 Task: Organize a 3-hour coding and robotics workshop for young tech enthusiasts.
Action: Mouse pressed left at (470, 201)
Screenshot: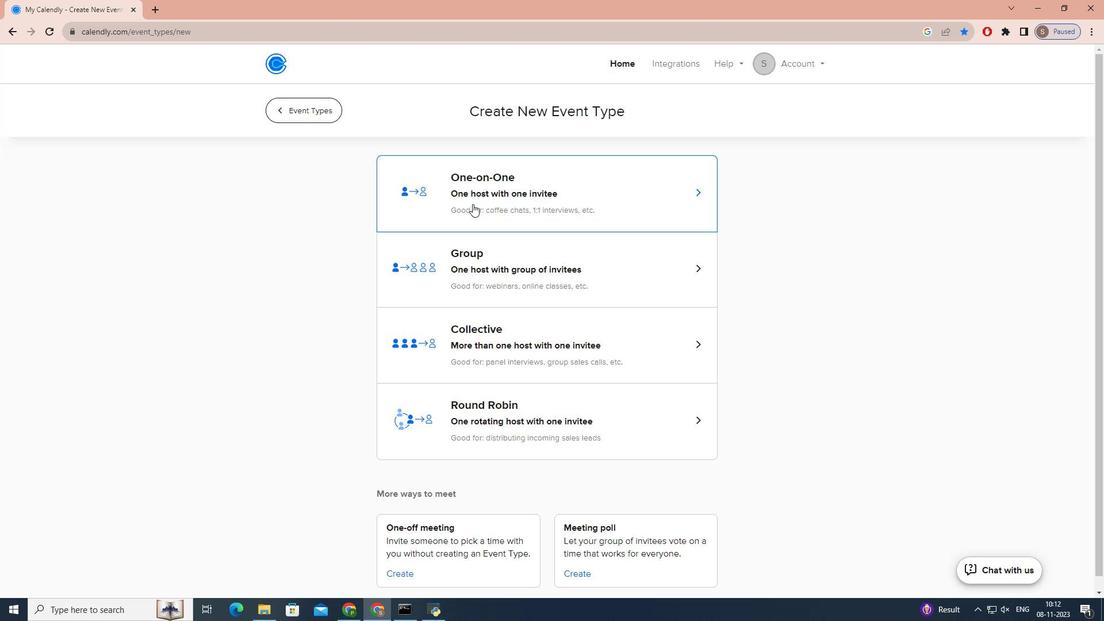 
Action: Key pressed y<Key.caps_lock>OUNG<Key.space><Key.caps_lock>t<Key.caps_lock>ECH<Key.space><Key.caps_lock>e<Key.caps_lock>NTHUSIASTS<Key.space><Key.caps_lock>c<Key.caps_lock>ODING<Key.space><Key.shift>&<Key.space><Key.caps_lock>r<Key.caps_lock>OBOTICS<Key.space><Key.caps_lock>w<Key.caps_lock>ORKSHOP
Screenshot: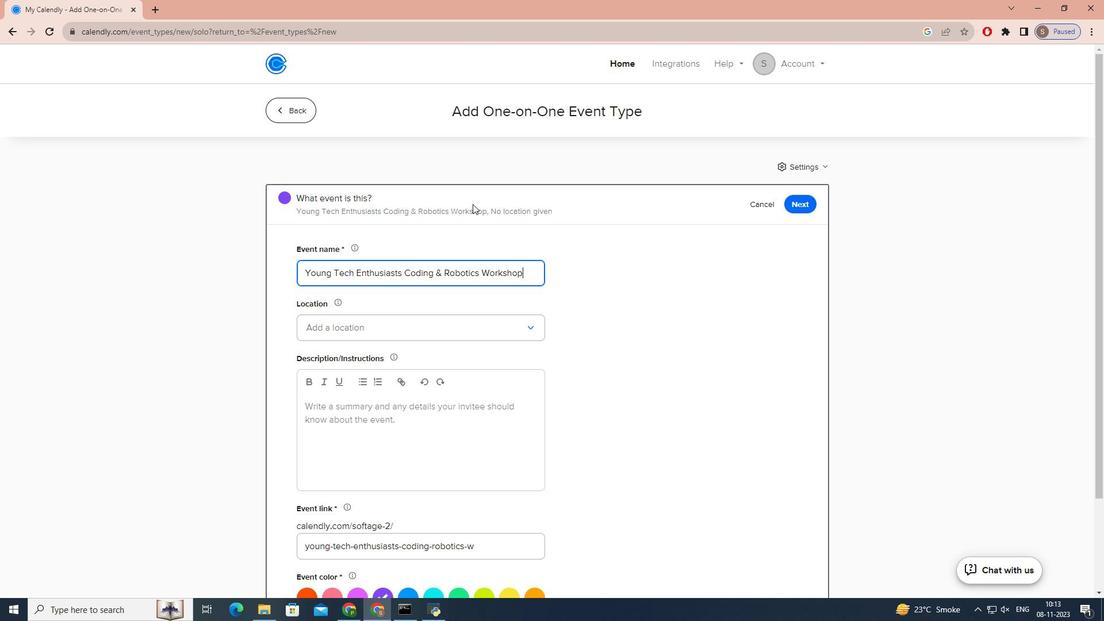 
Action: Mouse moved to (448, 328)
Screenshot: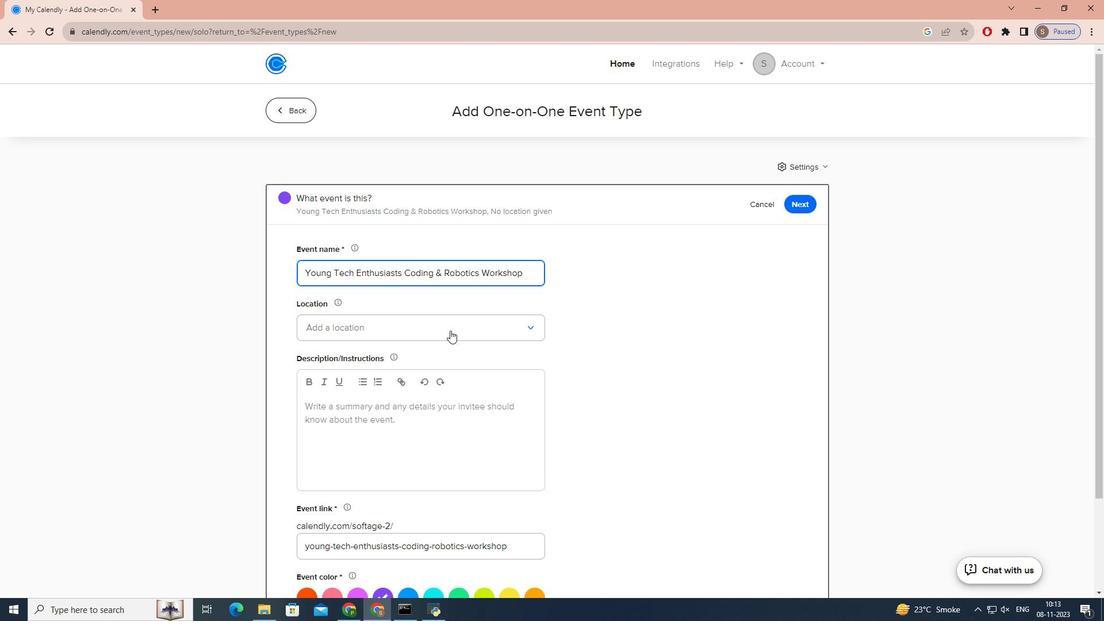 
Action: Mouse pressed left at (448, 328)
Screenshot: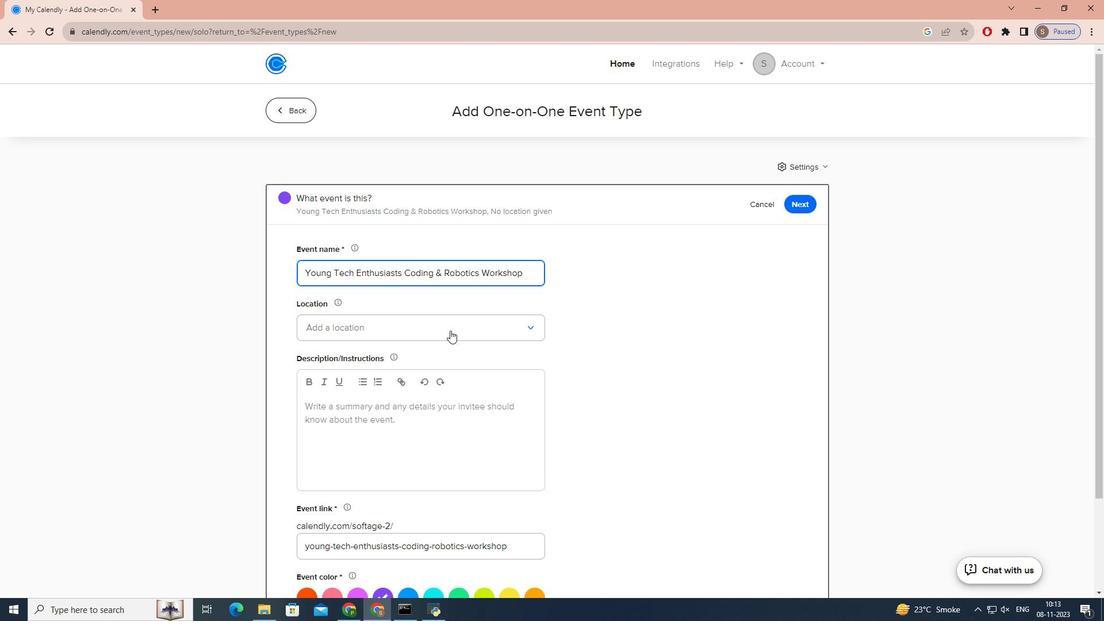 
Action: Mouse moved to (435, 349)
Screenshot: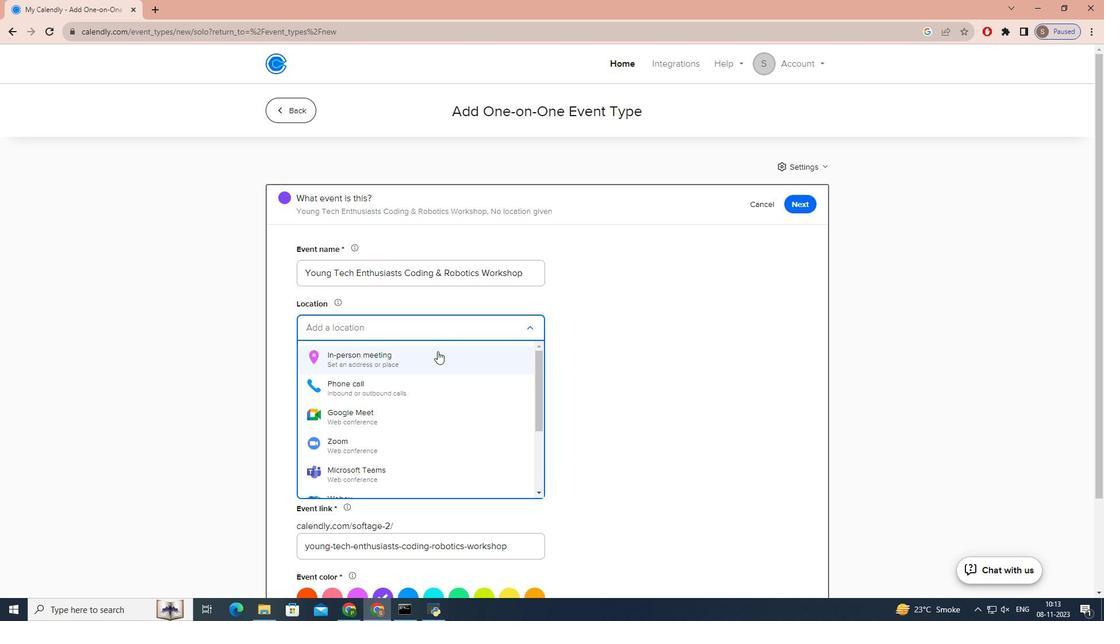 
Action: Mouse pressed left at (435, 349)
Screenshot: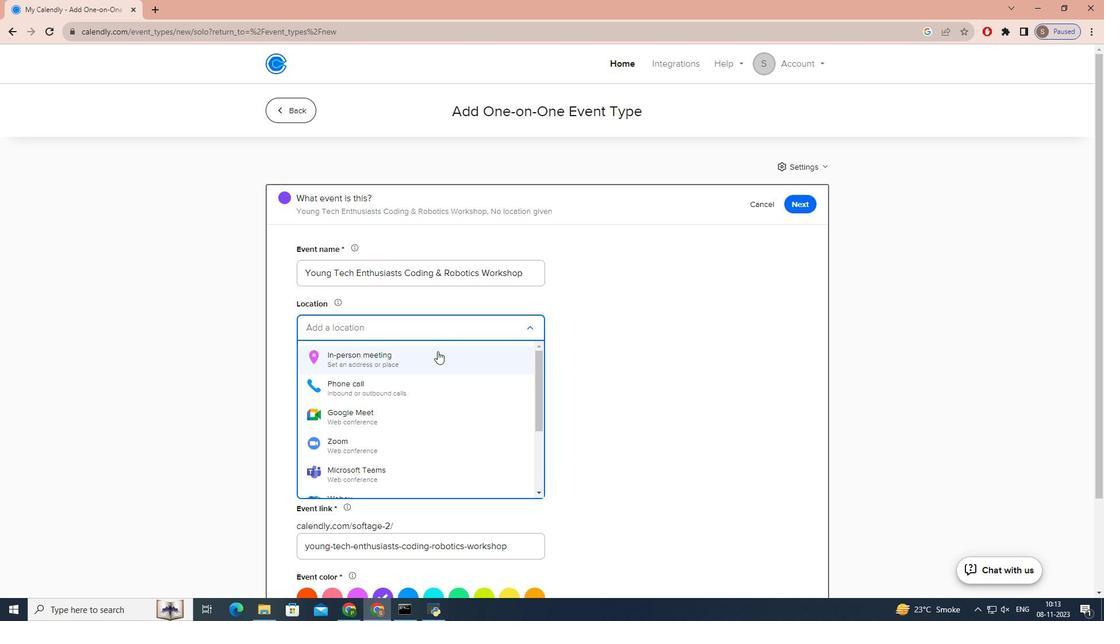 
Action: Mouse moved to (483, 196)
Screenshot: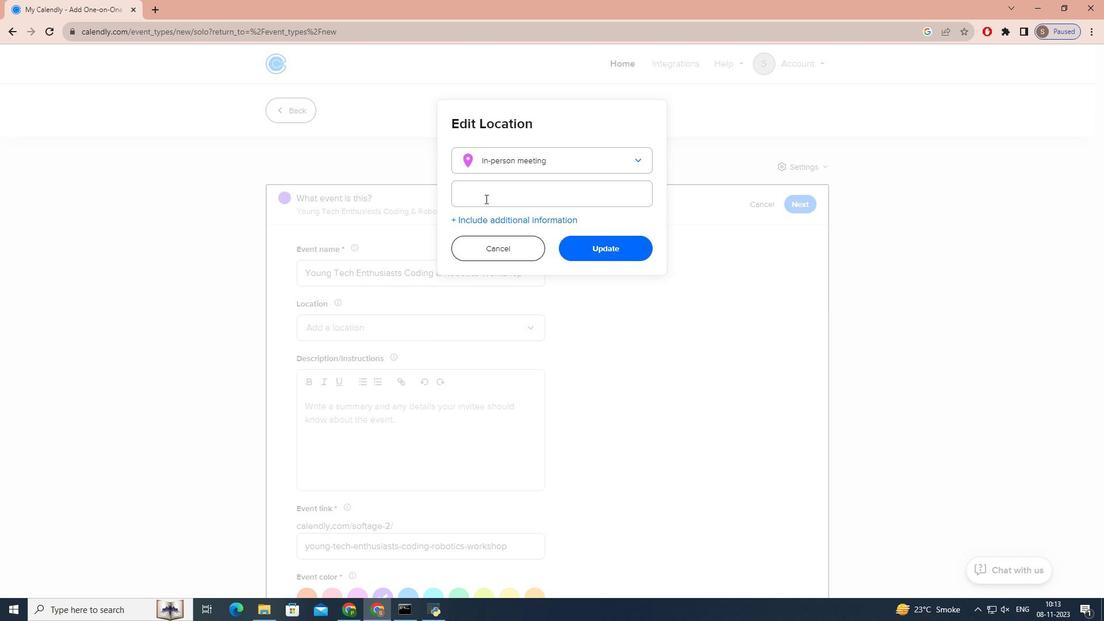 
Action: Mouse pressed left at (483, 196)
Screenshot: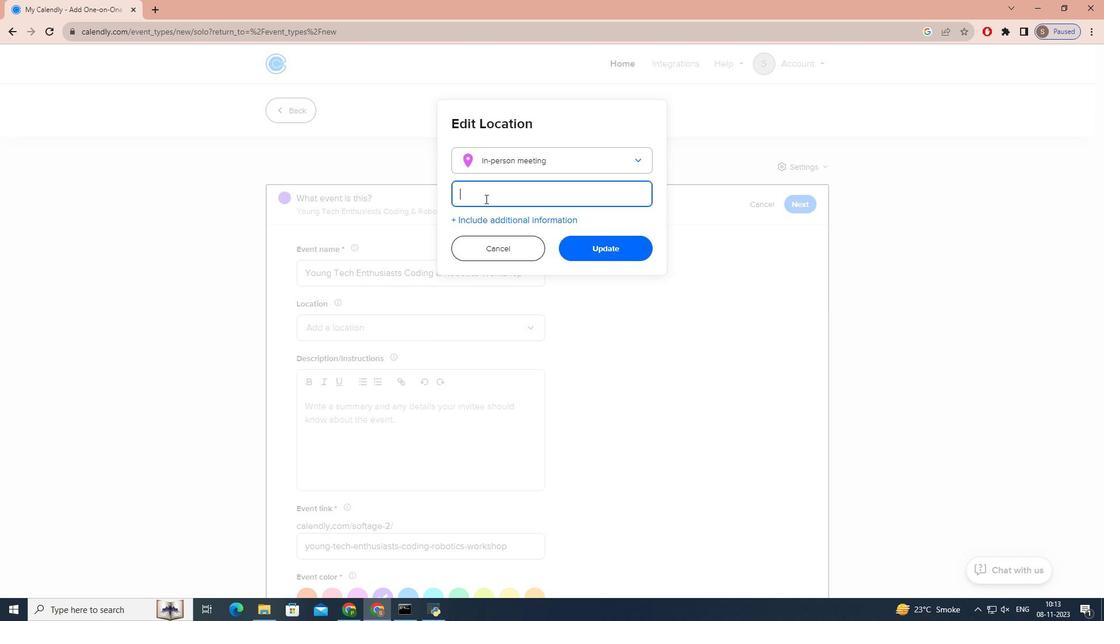
Action: Key pressed <Key.caps_lock>c<Key.caps_lock>ODING<Key.space><Key.caps_lock>d<Key.caps_lock>OJO,<Key.space><Key.caps_lock>l<Key.caps_lock>OS<Key.space><Key.caps_lock>a<Key.caps_lock>NGELES,<Key.space><Key.caps_lock>s<Key.caps_lock>AN<Key.space><Key.caps_lock>f<Key.caps_lock>RANCISCO,<Key.space><Key.caps_lock>s<Key.caps_lock>AN<Key.space><Key.caps_lock>j<Key.caps_lock>OSE,<Key.space><Key.caps_lock>usa
Screenshot: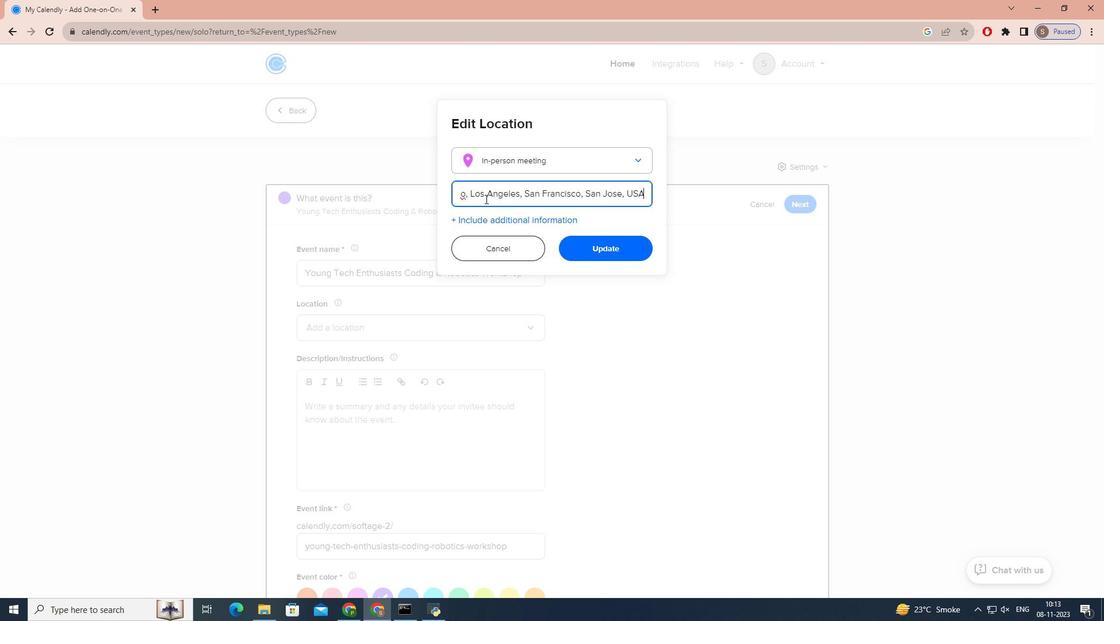 
Action: Mouse moved to (590, 243)
Screenshot: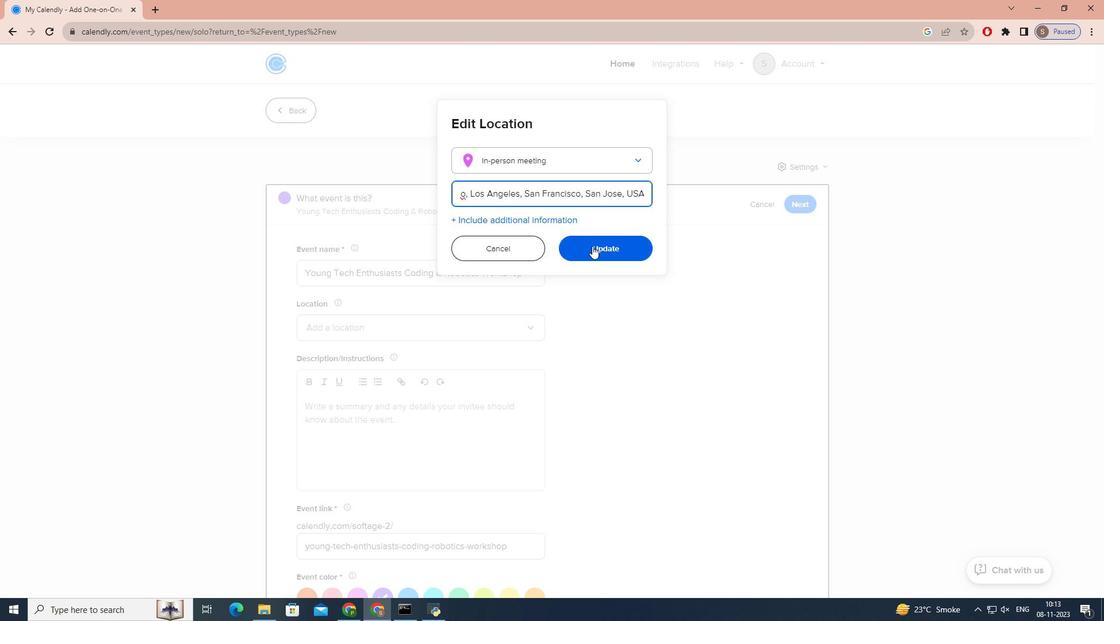 
Action: Mouse pressed left at (590, 243)
Screenshot: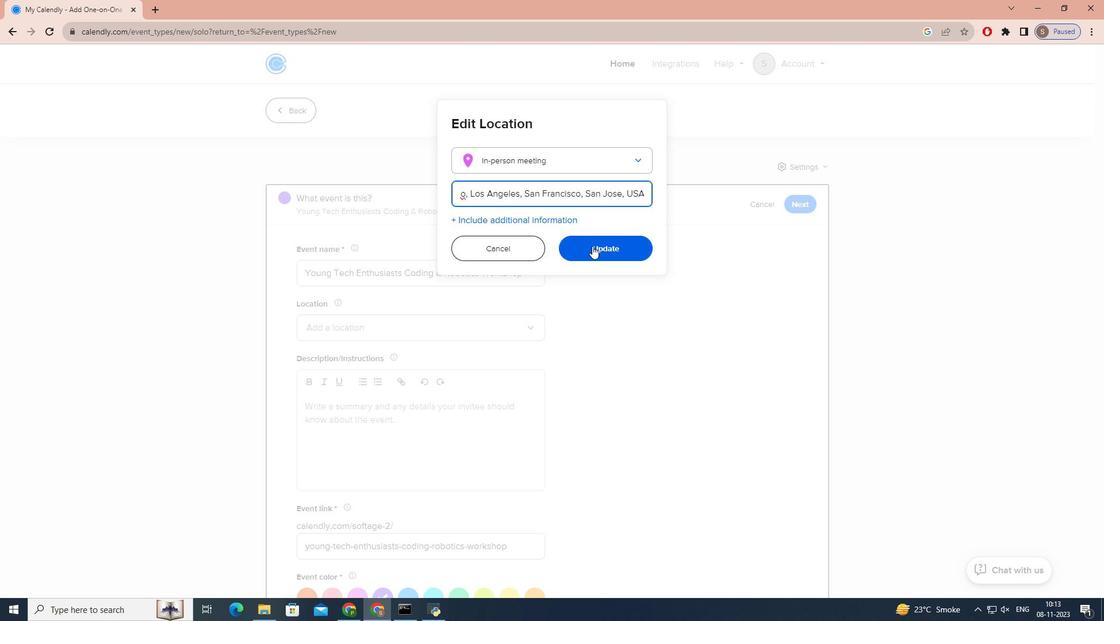 
Action: Mouse moved to (346, 456)
Screenshot: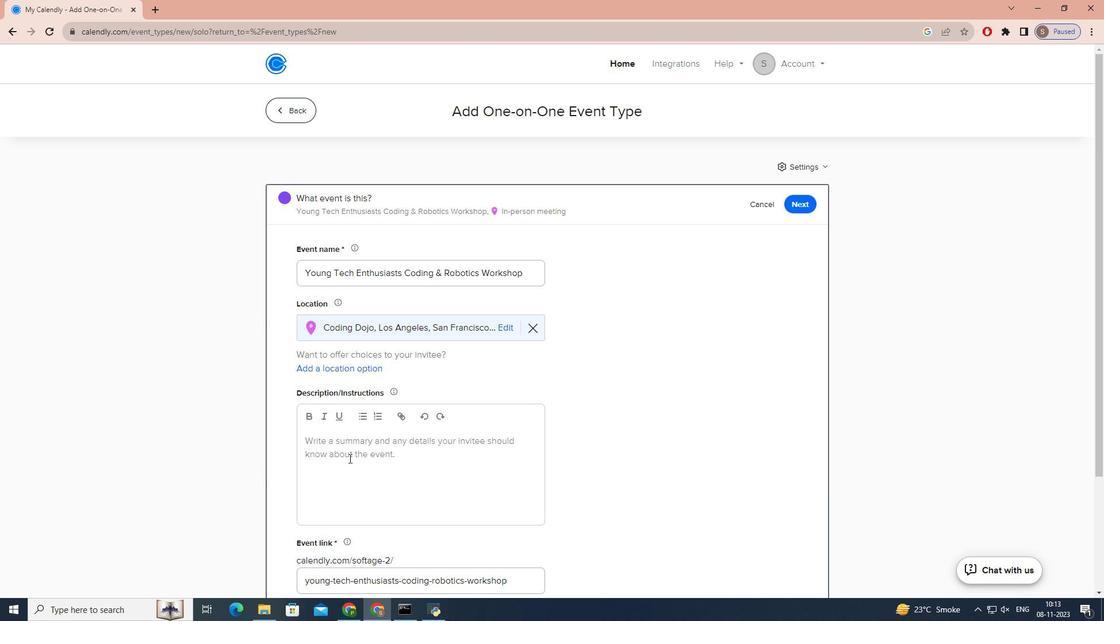 
Action: Mouse pressed left at (346, 456)
Screenshot: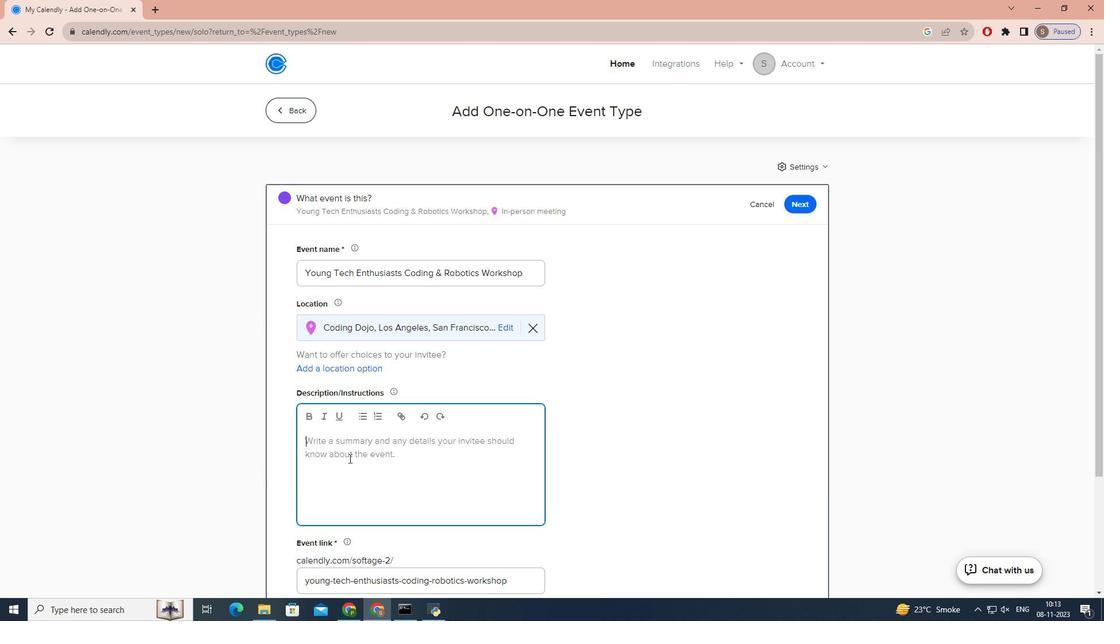 
Action: Key pressed <Key.caps_lock><Key.caps_lock>j<Key.caps_lock>OIN<Key.space>US<Key.space>FOR<Key.space>AN<Key.space>EXCITING<Key.space><Key.caps_lock>c<Key.caps_lock>ODING<Key.space>AND<Key.space><Key.caps_lock>r<Key.caps_lock>OBOTICS<Key.space><Key.caps_lock>w<Key.caps_lock>ORKSHOP<Key.space>TAILORED<Key.space>FOR<Key.space>YOUNG<Key.space>TECH<Key.space>ENTHUSIATS<Key.backspace><Key.backspace>STS<Key.space>AGED<Key.space>10-16.<Key.space><Key.caps_lock>t<Key.caps_lock>HIS<Key.space>HANDS-ON<Key.space>WORKSHOP<Key.space>WILL<Key.space>PROVIDE<Key.space>AN<Key.space>ENF<Key.backspace>GAGING<Key.space>AND<Key.space>EDUCATIONAL<Key.space>EXPERIENCE,<Key.space>PERFECT<Key.space>FOR<Key.space>BEGGINER<Key.space><Key.backspace><Key.backspace><Key.backspace><Key.backspace><Key.backspace><Key.backspace>INNER<Key.space>AND<Key.space>THOSE<Key.space>TO<Key.space>ENHANCE<Key.space>THEIR<Key.space>TECH<Key.space>SKILLS.<Key.space><Key.caps_lock>p<Key.caps_lock>ARTICIPANTS<Key.space>WILL<Key.space>HAVE<Key.space>THE<Key.space>OPPORTUNITY<Key.space>TO<Key.space>LEARN<Key.space>AND<Key.space>EXPERIMNT<Key.backspace><Key.backspace>ENT<Key.space>WITH<Key.space>CODING,<Key.space>ROBOTICS,<Key.space>AND<Key.space>PROBLEM-SOLVING<Key.space>IN<Key.space>A<Key.space>FUN<Key.space>AND<Key.space>INTERACTIVE<Key.space>ENVIO<Key.backspace>RONMENT.<Key.space>
Screenshot: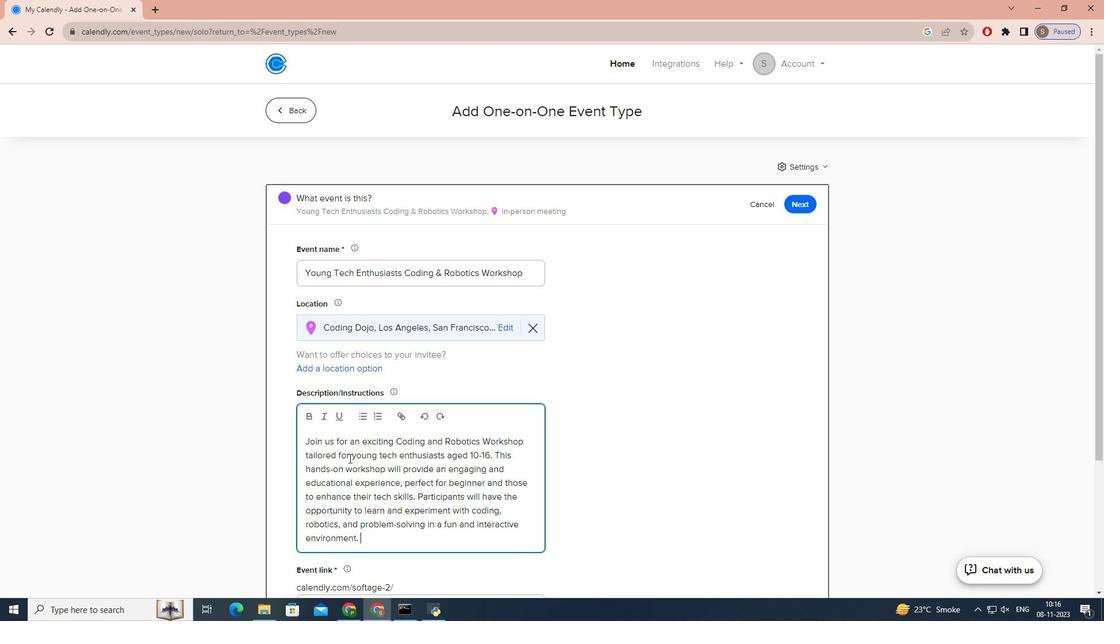 
Action: Mouse moved to (612, 417)
Screenshot: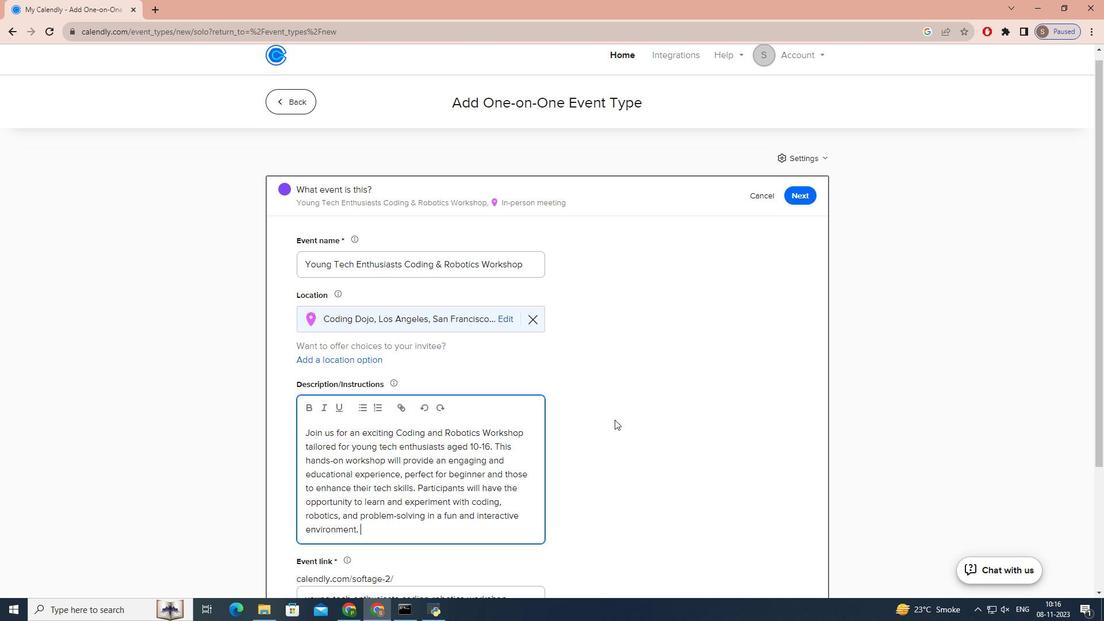 
Action: Mouse scrolled (612, 417) with delta (0, 0)
Screenshot: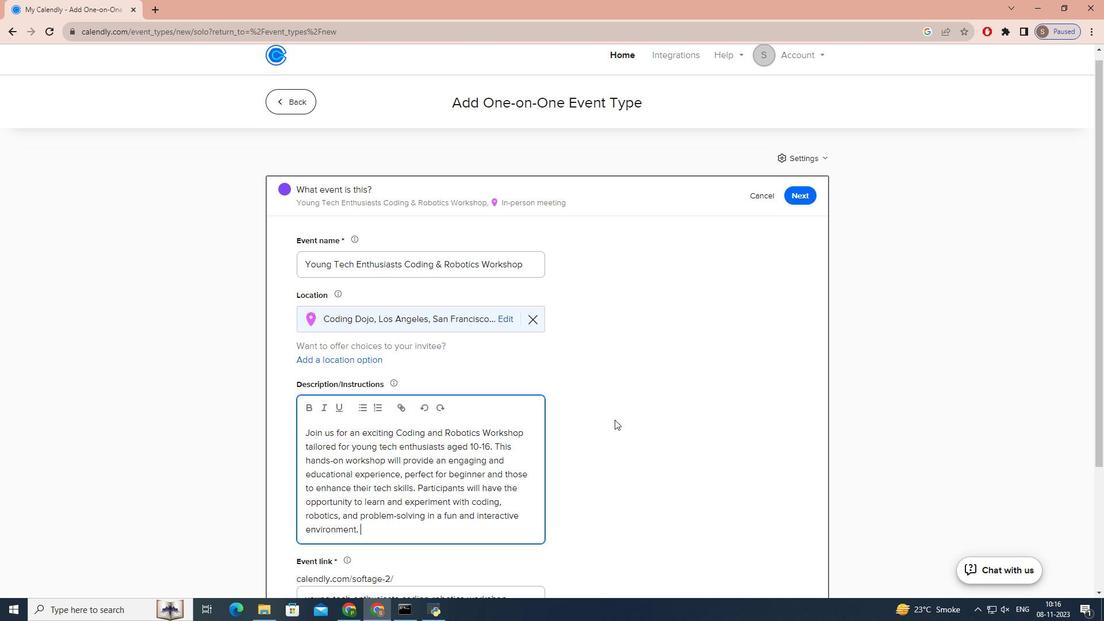 
Action: Mouse scrolled (612, 417) with delta (0, 0)
Screenshot: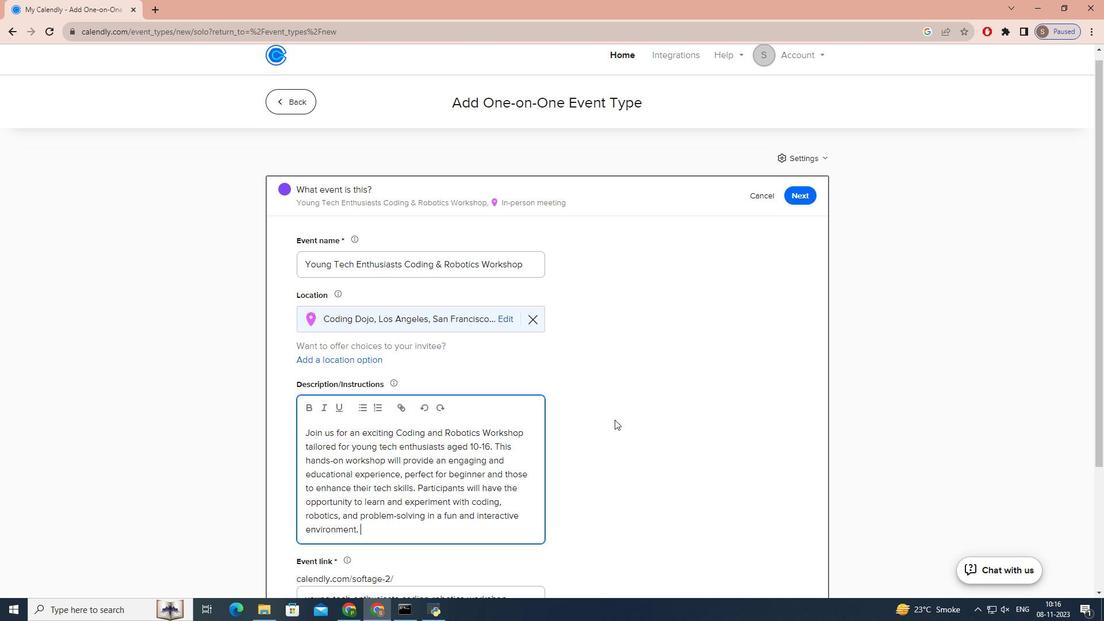 
Action: Mouse scrolled (612, 417) with delta (0, 0)
Screenshot: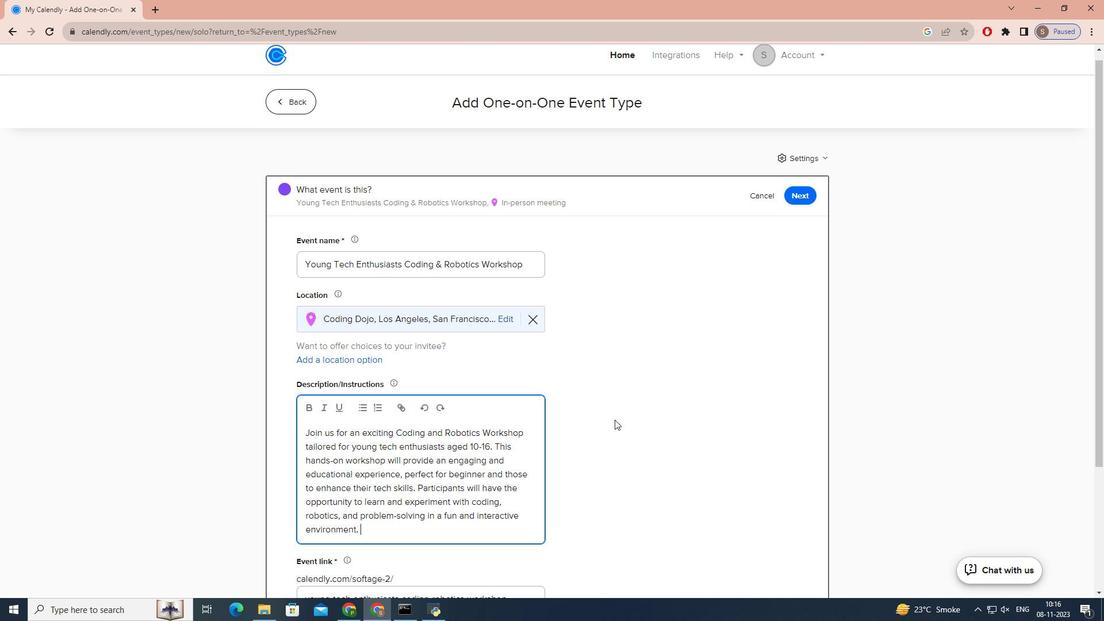 
Action: Mouse scrolled (612, 417) with delta (0, 0)
Screenshot: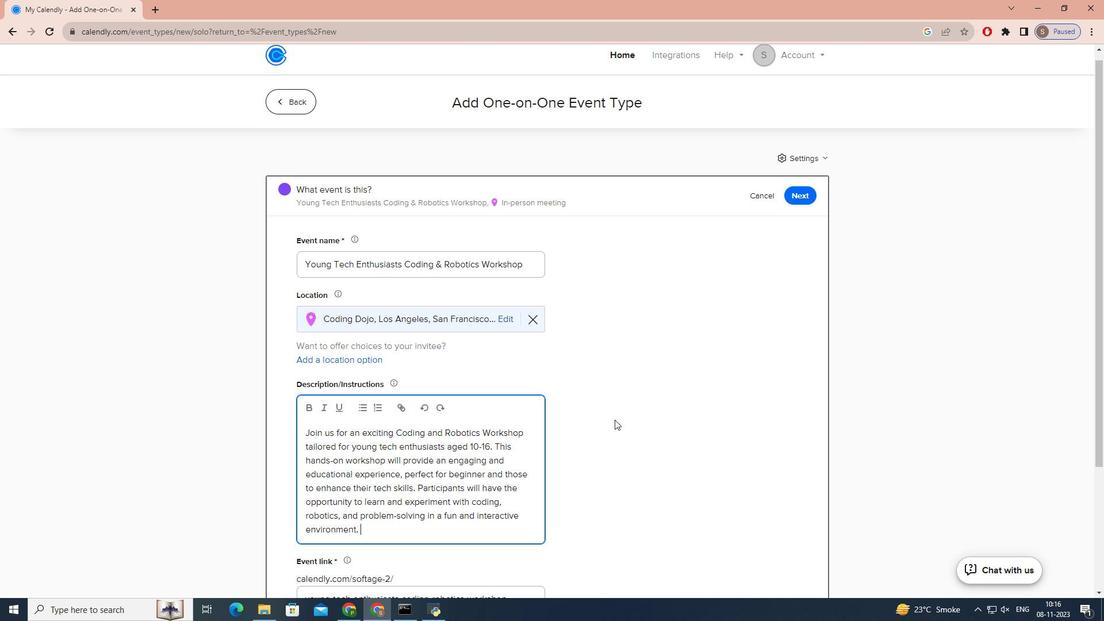 
Action: Mouse scrolled (612, 417) with delta (0, 0)
Screenshot: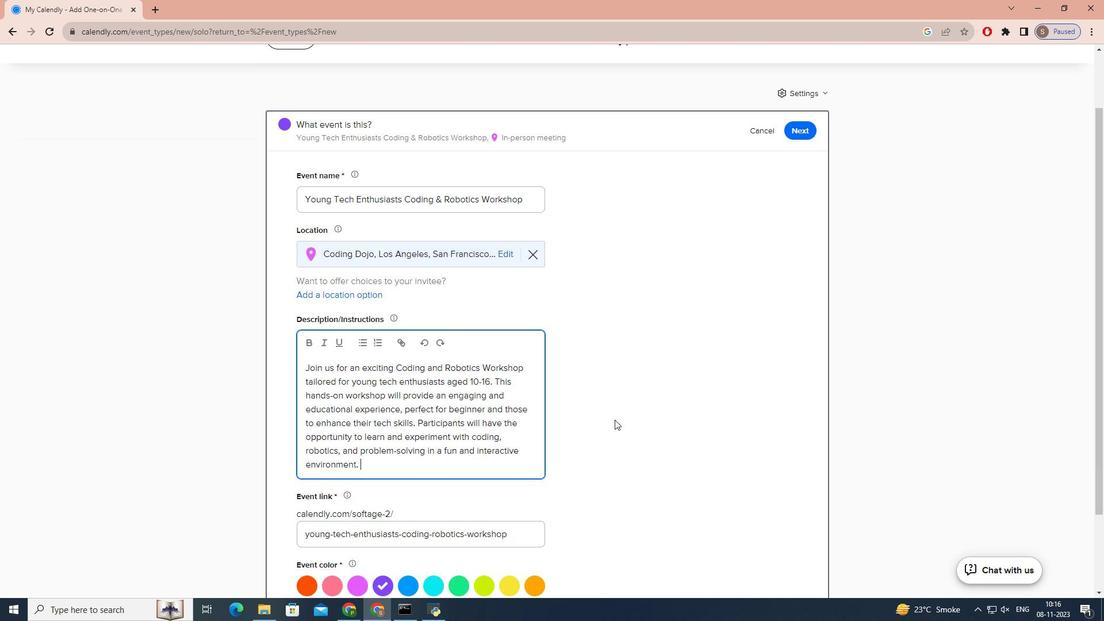 
Action: Mouse scrolled (612, 417) with delta (0, 0)
Screenshot: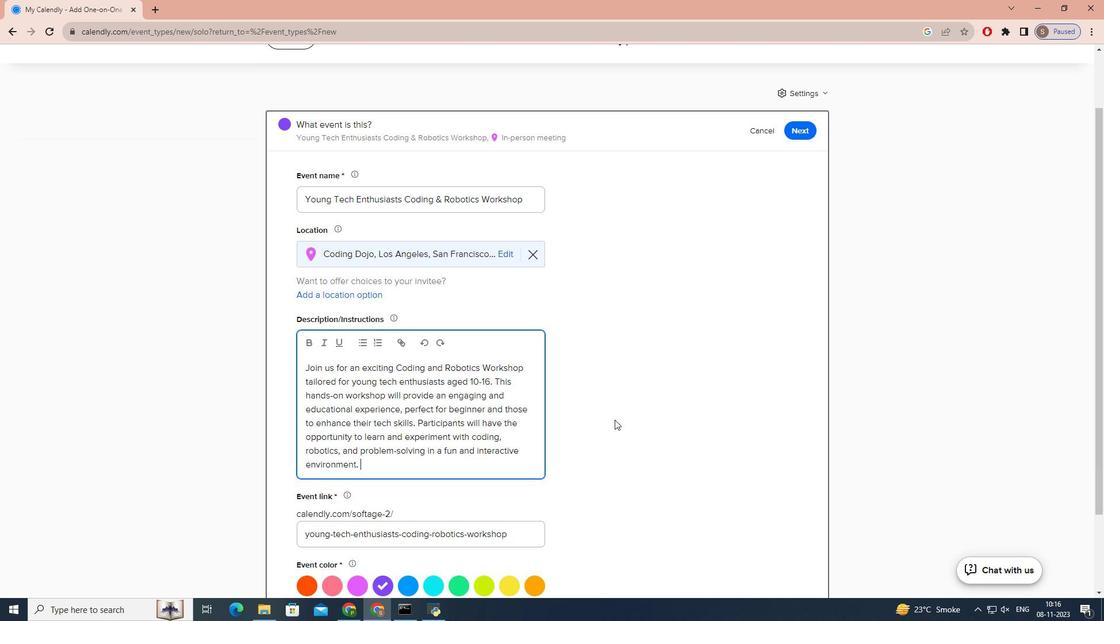 
Action: Mouse moved to (479, 486)
Screenshot: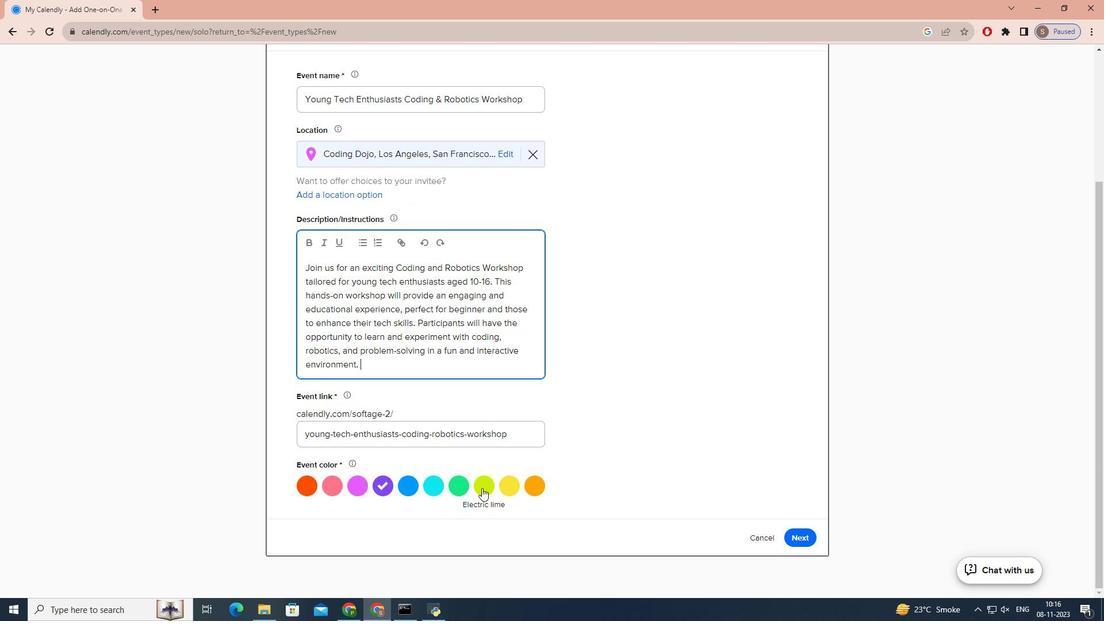 
Action: Mouse pressed left at (479, 486)
Screenshot: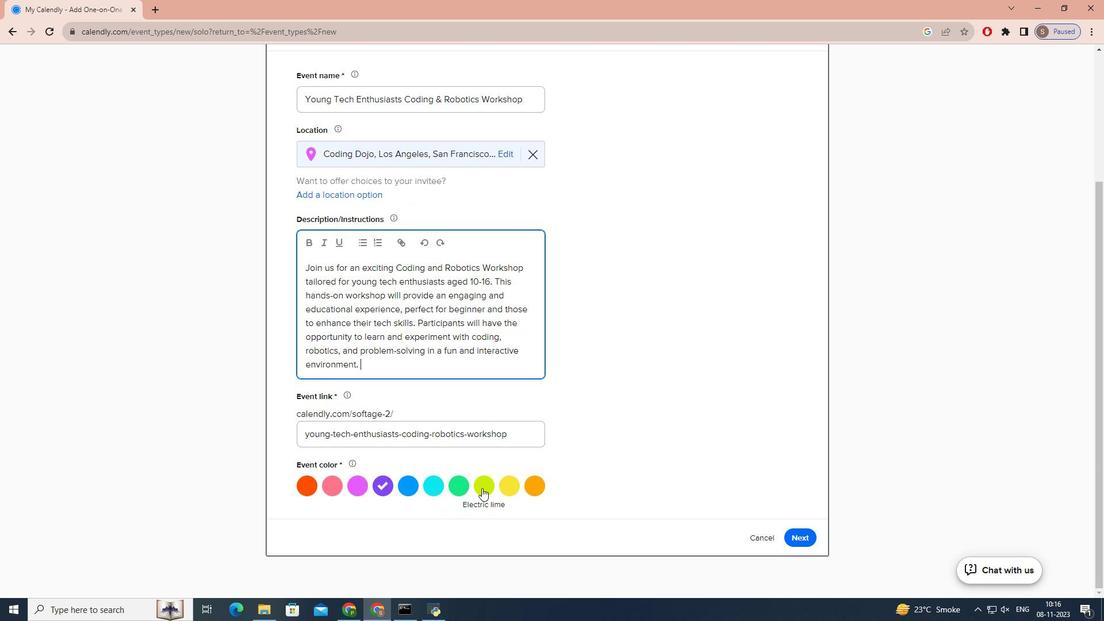 
Action: Mouse moved to (795, 533)
Screenshot: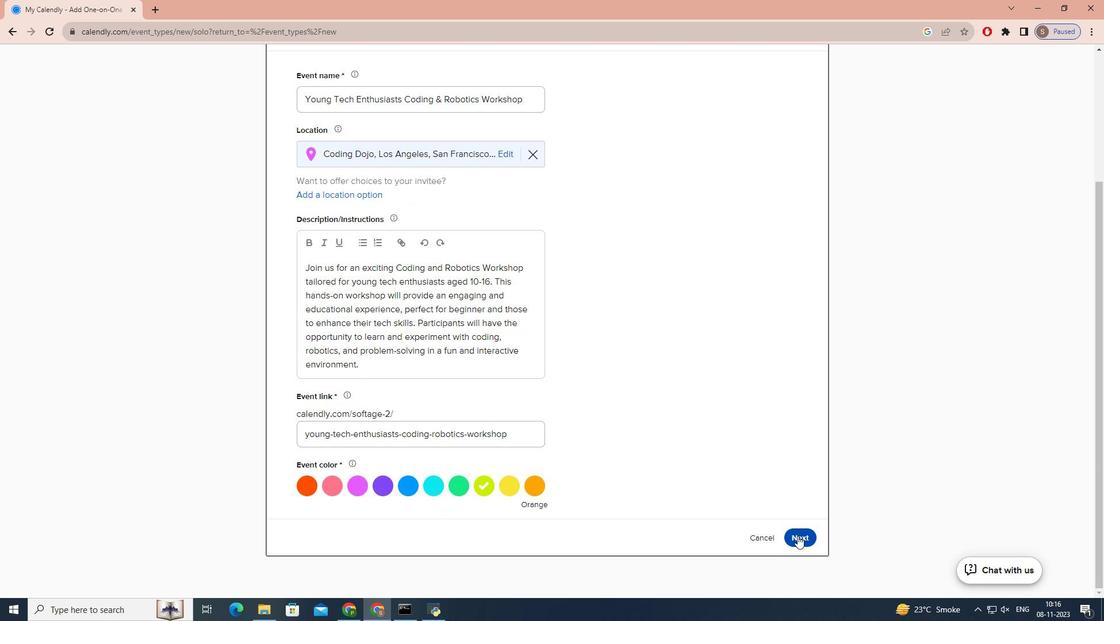 
Action: Mouse pressed left at (795, 533)
Screenshot: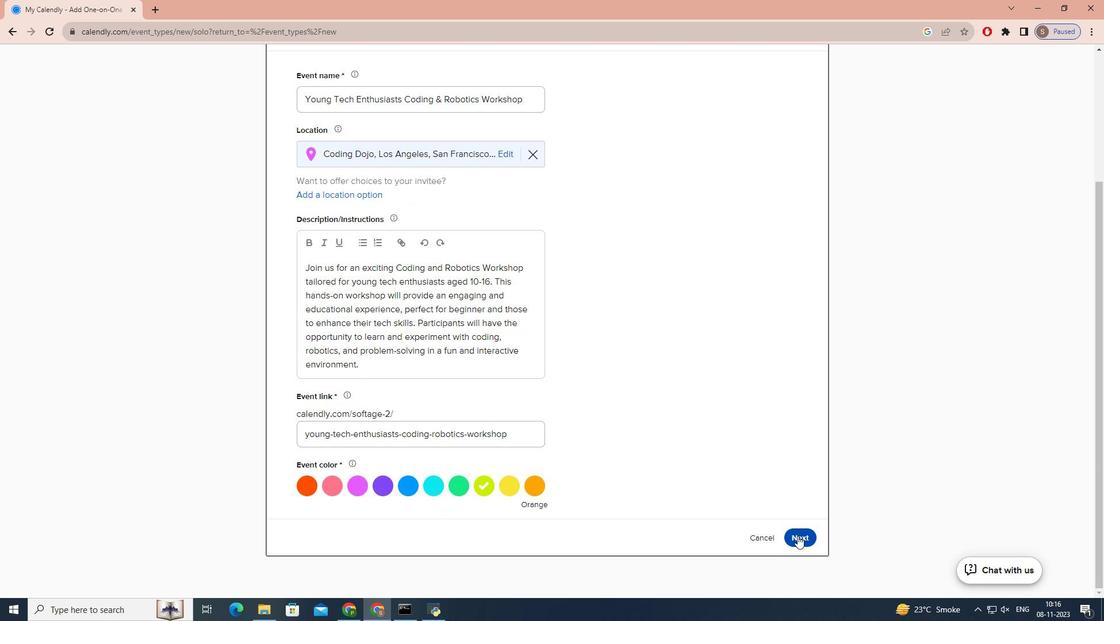 
Action: Mouse moved to (392, 295)
Screenshot: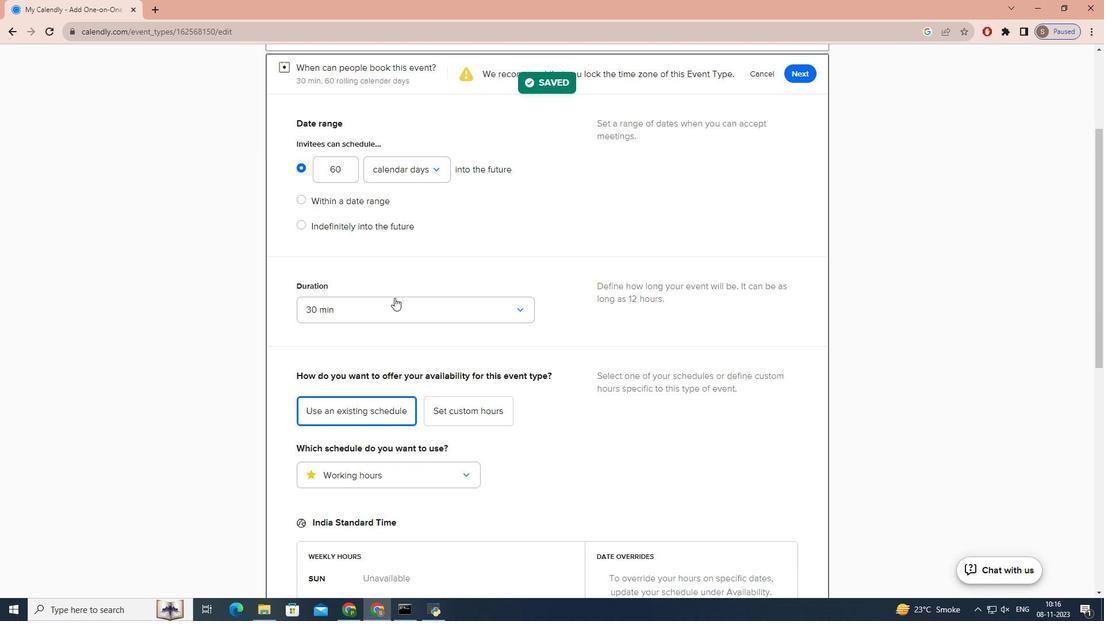 
Action: Mouse pressed left at (392, 295)
Screenshot: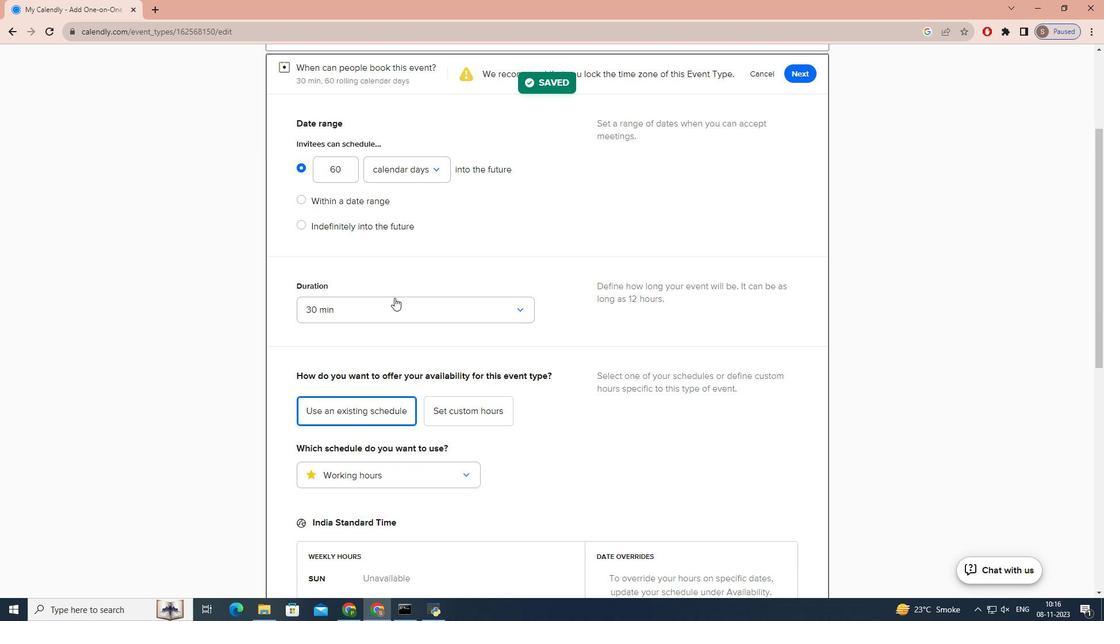 
Action: Mouse moved to (349, 427)
Screenshot: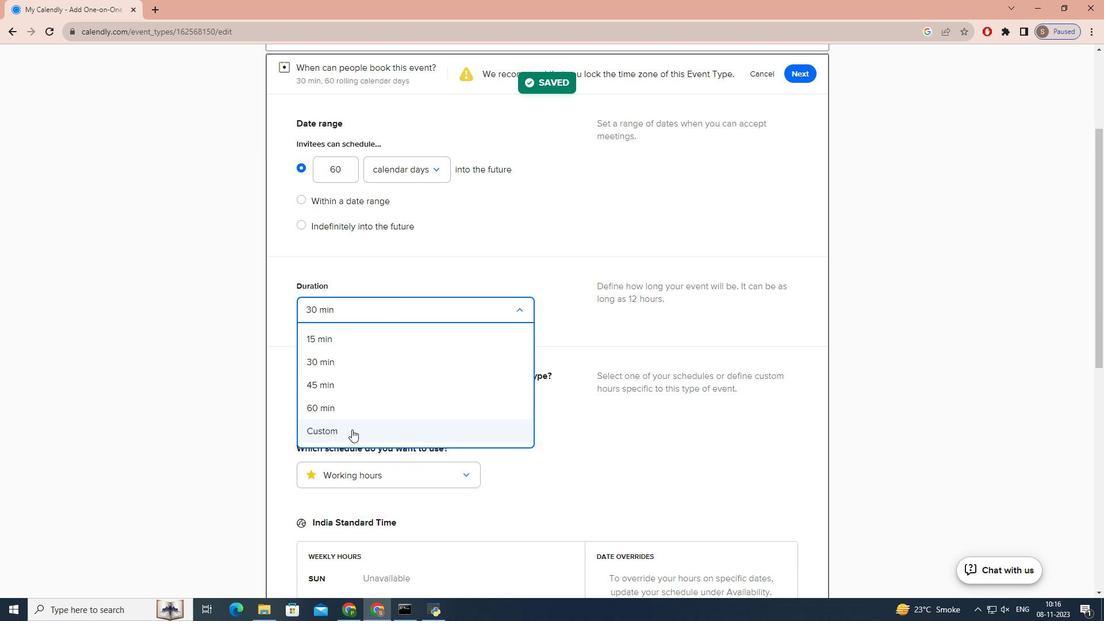 
Action: Mouse pressed left at (349, 427)
Screenshot: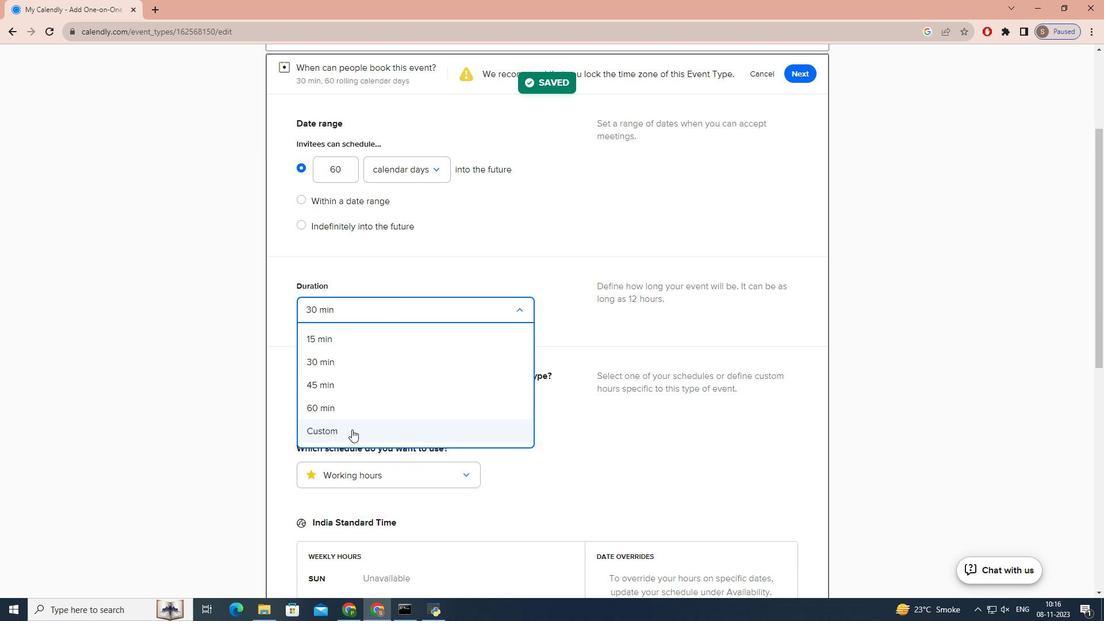 
Action: Mouse moved to (367, 314)
Screenshot: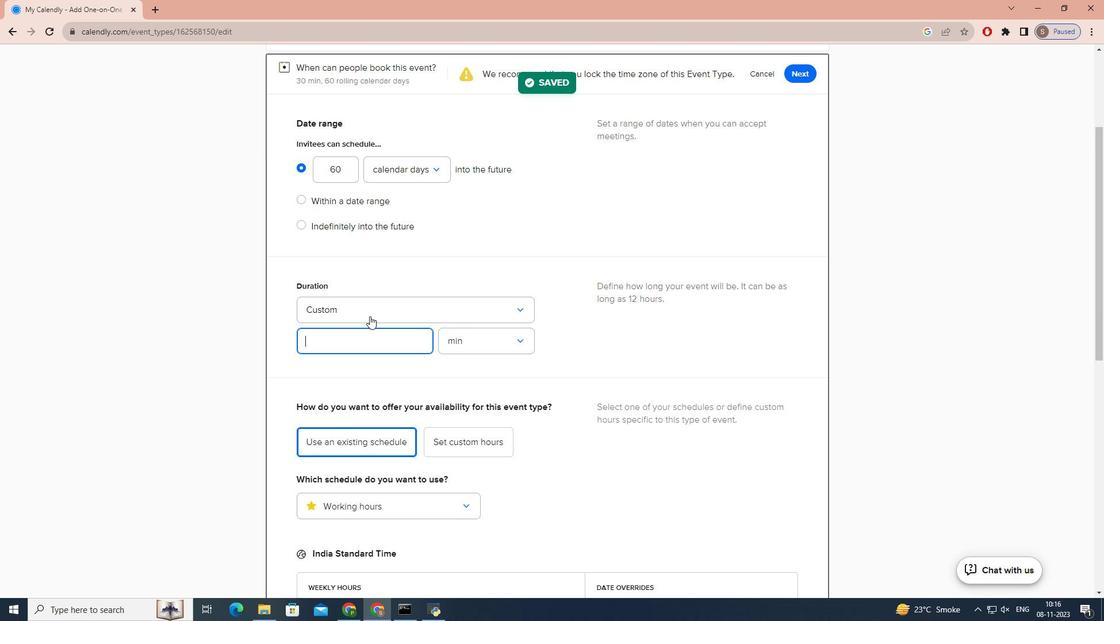 
Action: Key pressed 3
Screenshot: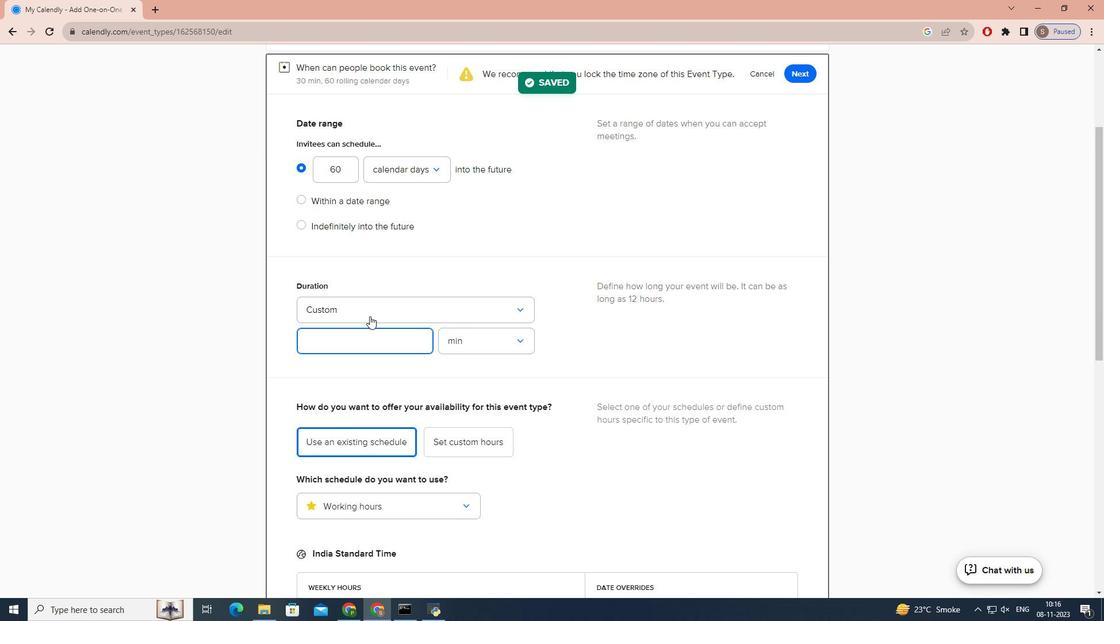 
Action: Mouse moved to (483, 337)
Screenshot: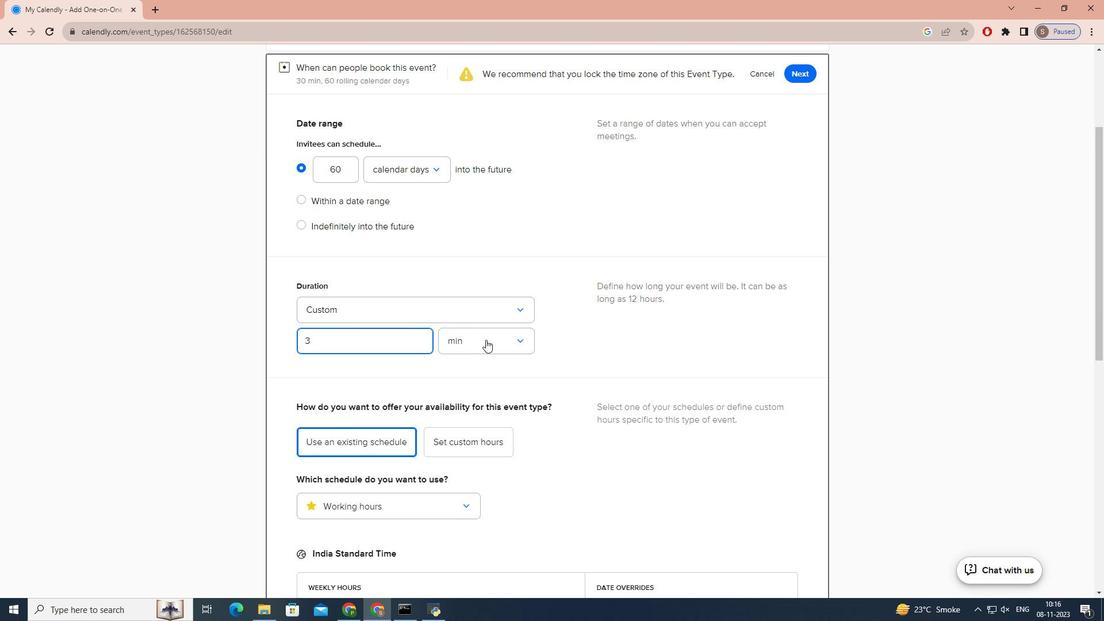 
Action: Mouse pressed left at (483, 337)
Screenshot: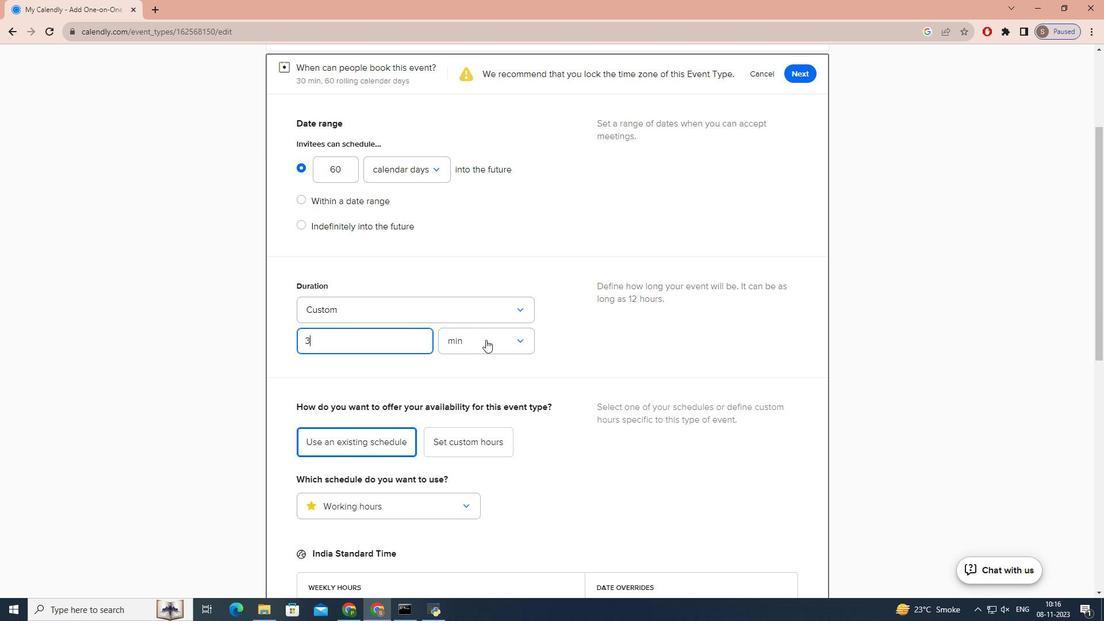 
Action: Mouse moved to (474, 394)
Screenshot: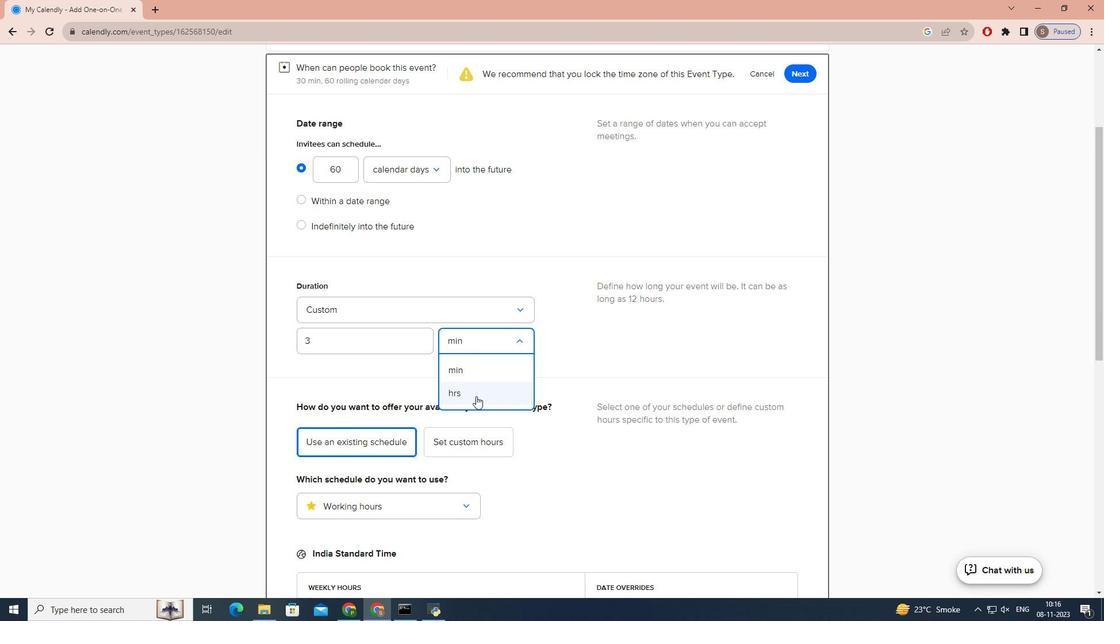 
Action: Mouse pressed left at (474, 394)
Screenshot: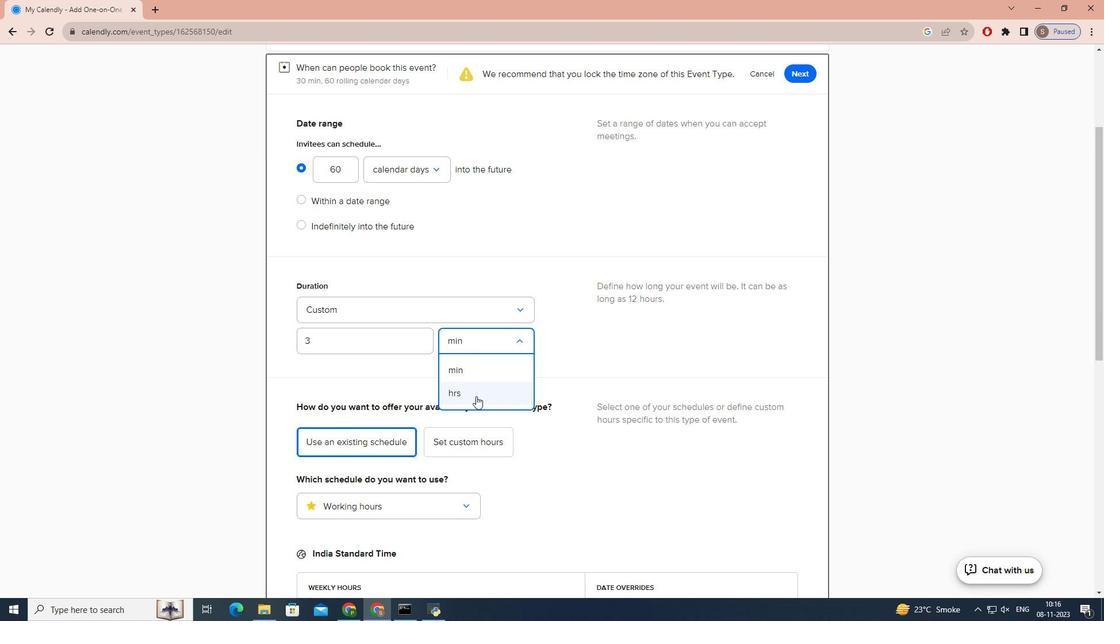 
Action: Mouse moved to (763, 296)
Screenshot: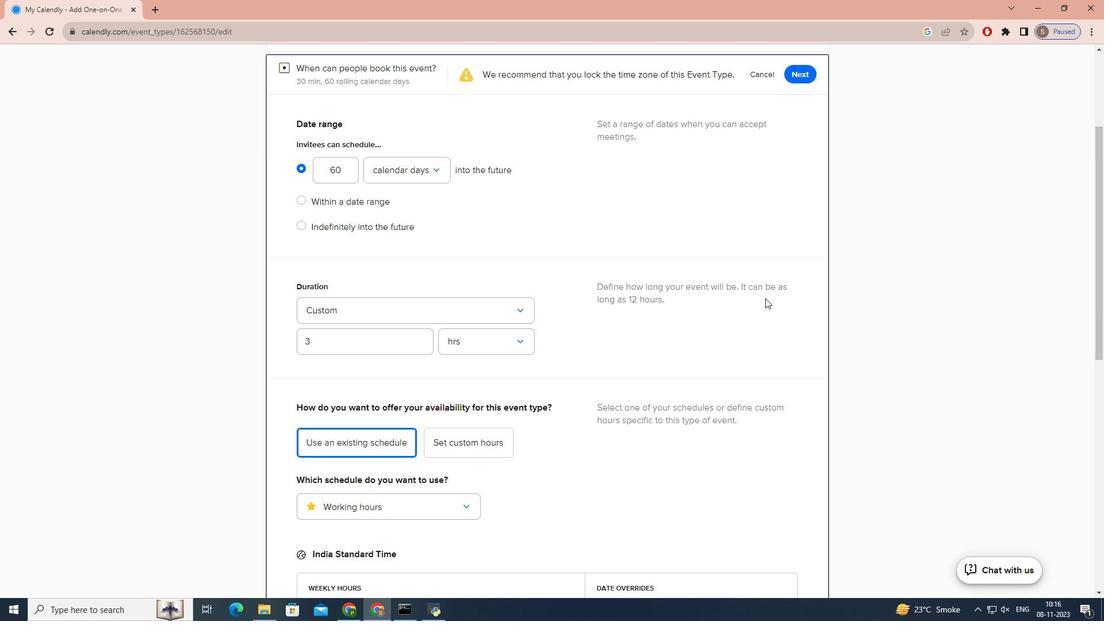 
Action: Mouse scrolled (763, 296) with delta (0, 0)
Screenshot: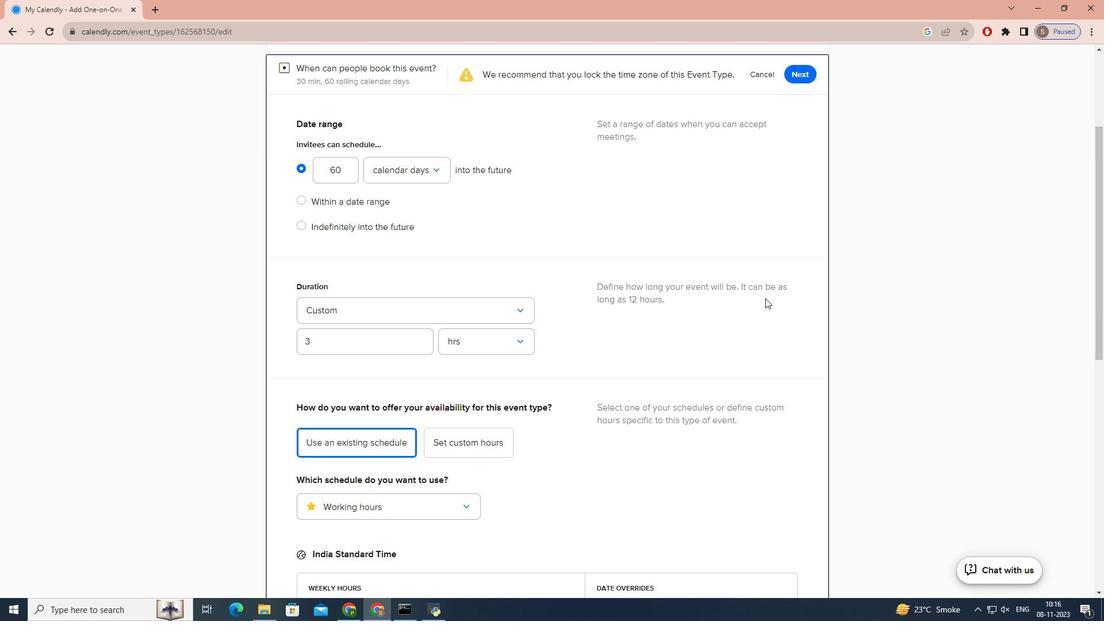 
Action: Mouse scrolled (763, 296) with delta (0, 0)
Screenshot: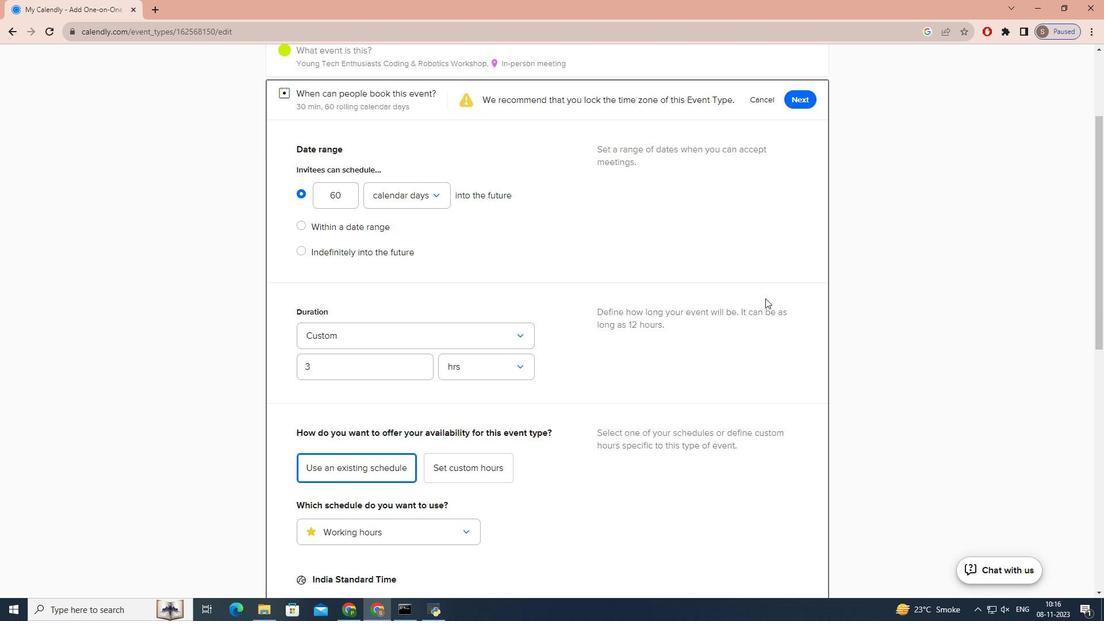 
Action: Mouse scrolled (763, 296) with delta (0, 0)
Screenshot: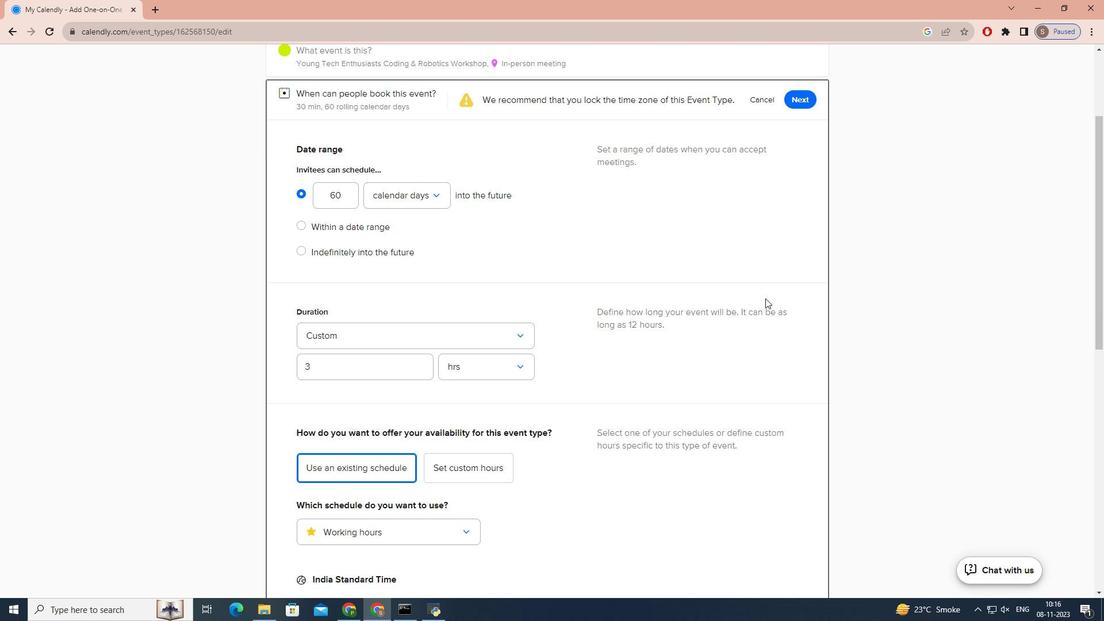 
Action: Mouse scrolled (763, 296) with delta (0, 0)
Screenshot: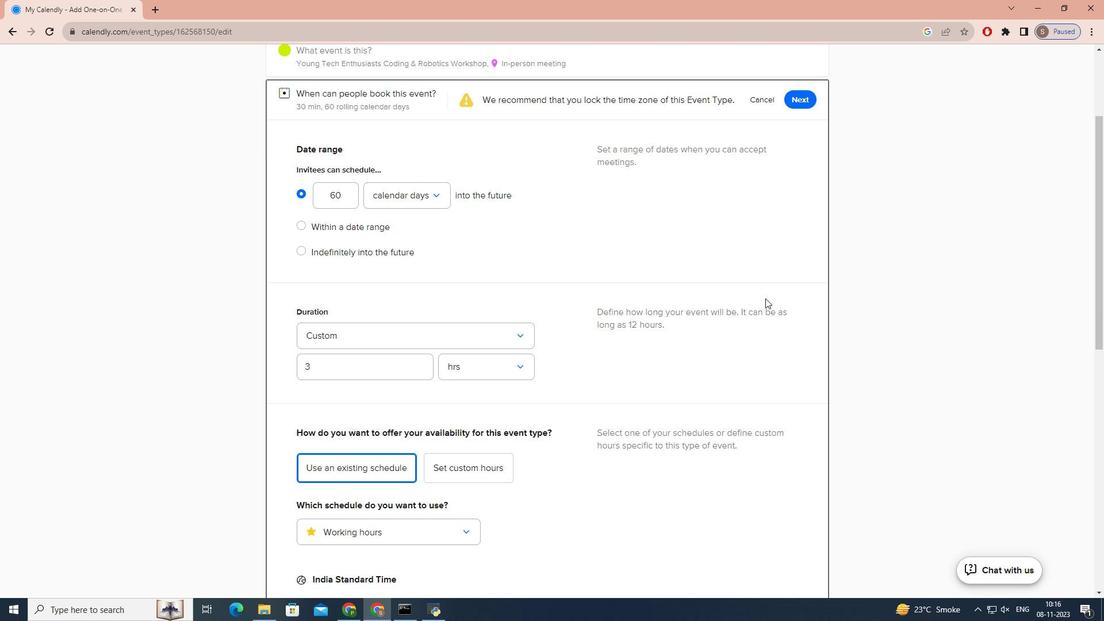 
Action: Mouse moved to (795, 238)
Screenshot: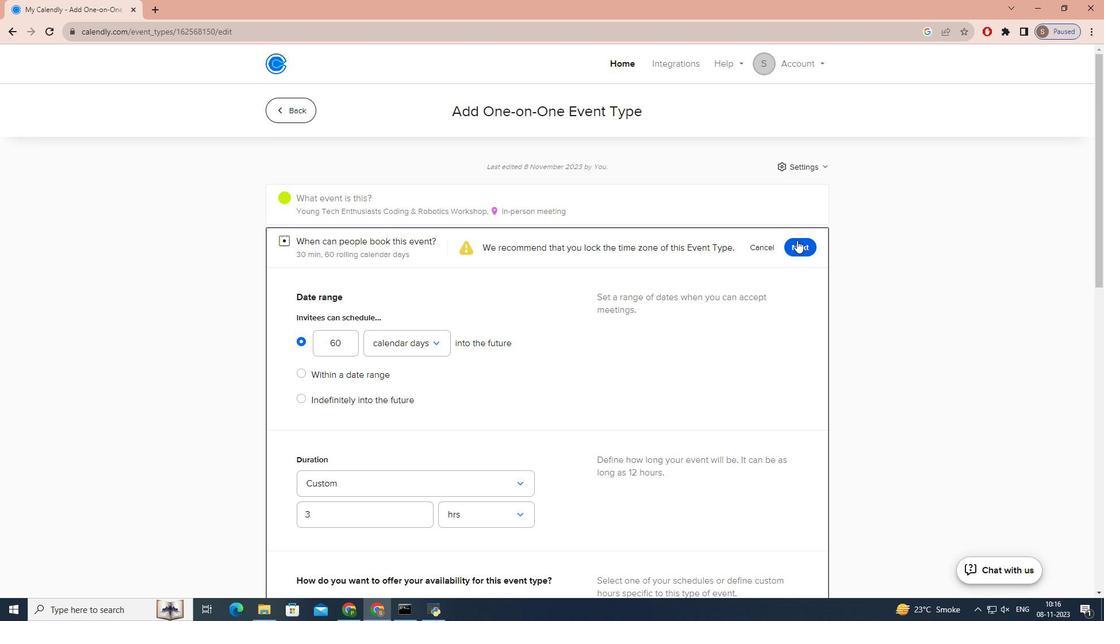 
Action: Mouse pressed left at (795, 238)
Screenshot: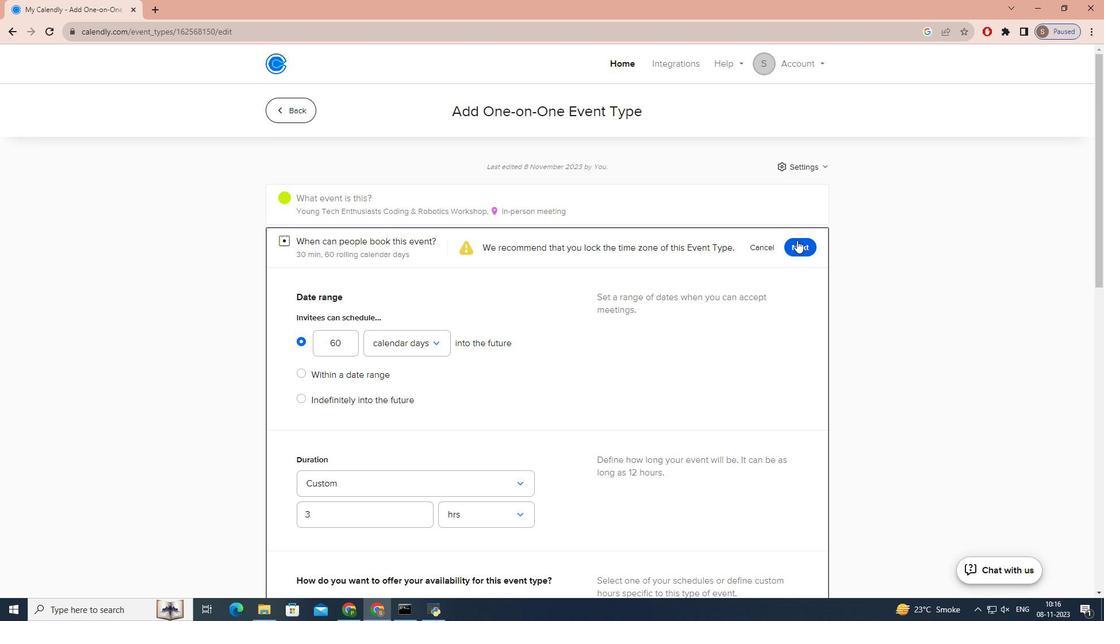 
